 Task: Select the live option in the inline chat mode.
Action: Mouse moved to (76, 442)
Screenshot: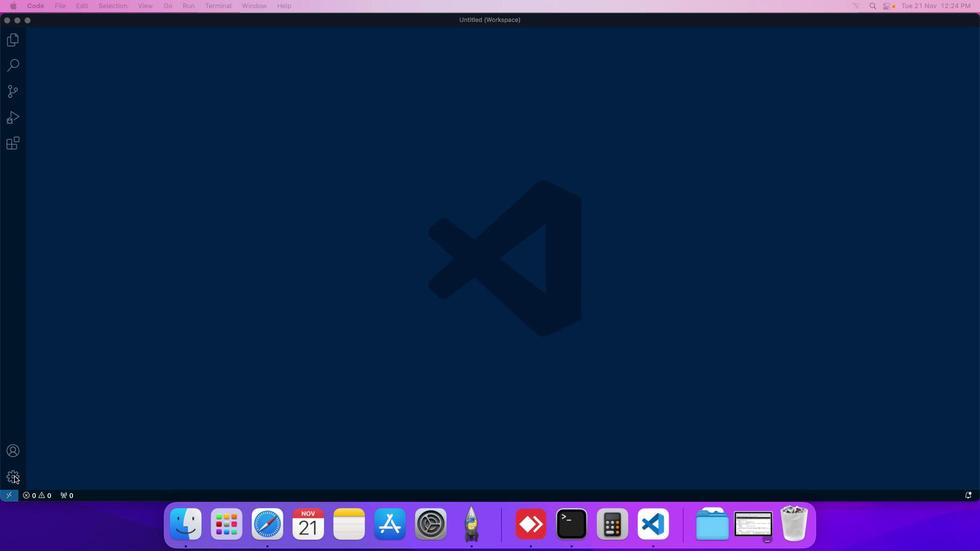 
Action: Mouse pressed left at (76, 442)
Screenshot: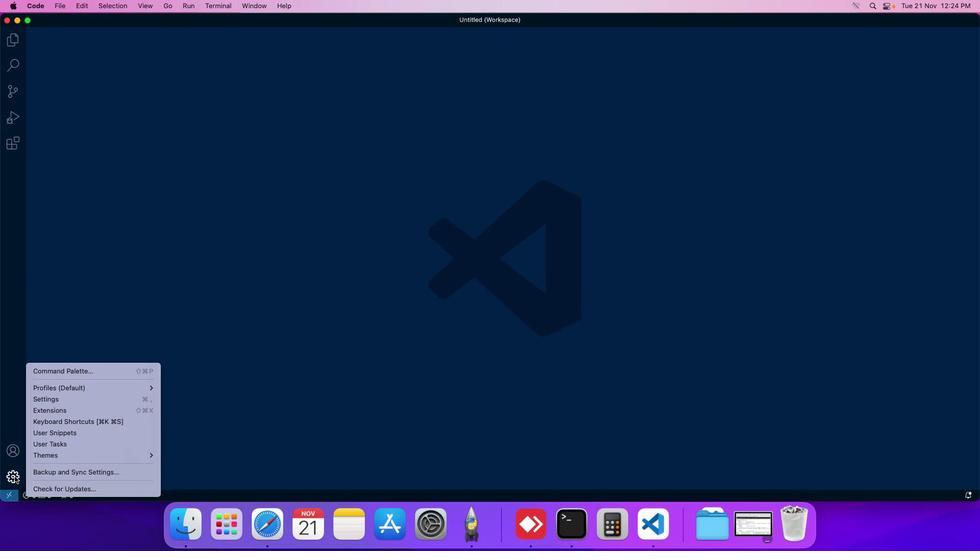 
Action: Mouse moved to (102, 376)
Screenshot: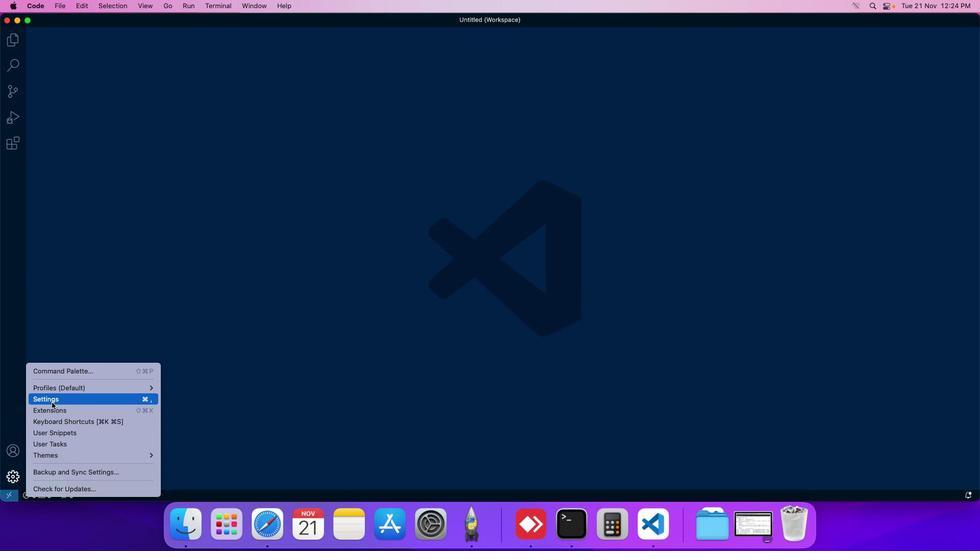 
Action: Mouse pressed left at (102, 376)
Screenshot: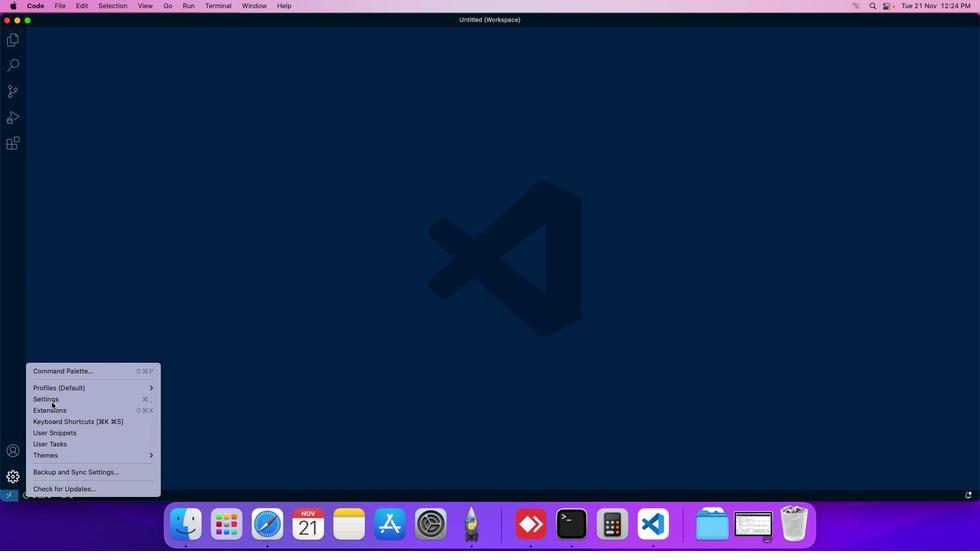 
Action: Mouse moved to (229, 98)
Screenshot: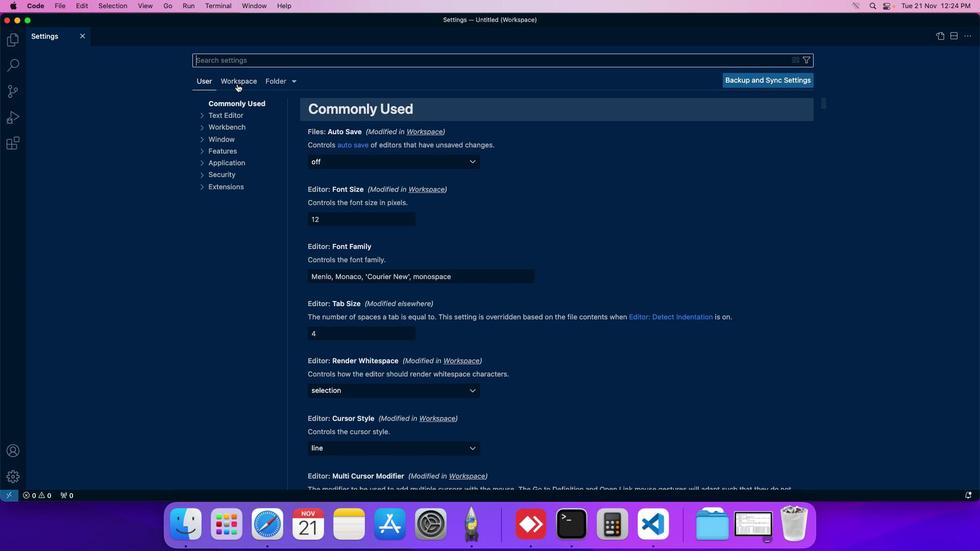 
Action: Mouse pressed left at (229, 98)
Screenshot: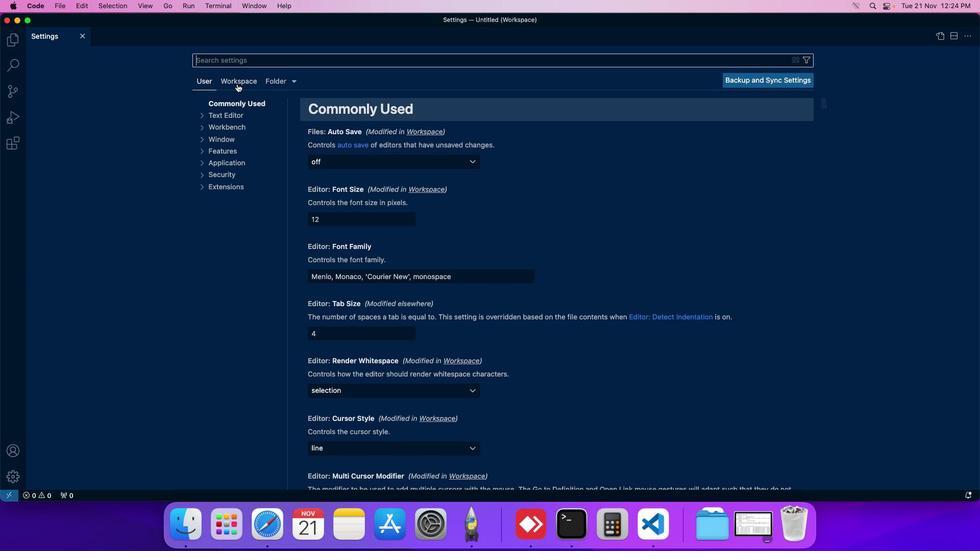 
Action: Mouse moved to (226, 157)
Screenshot: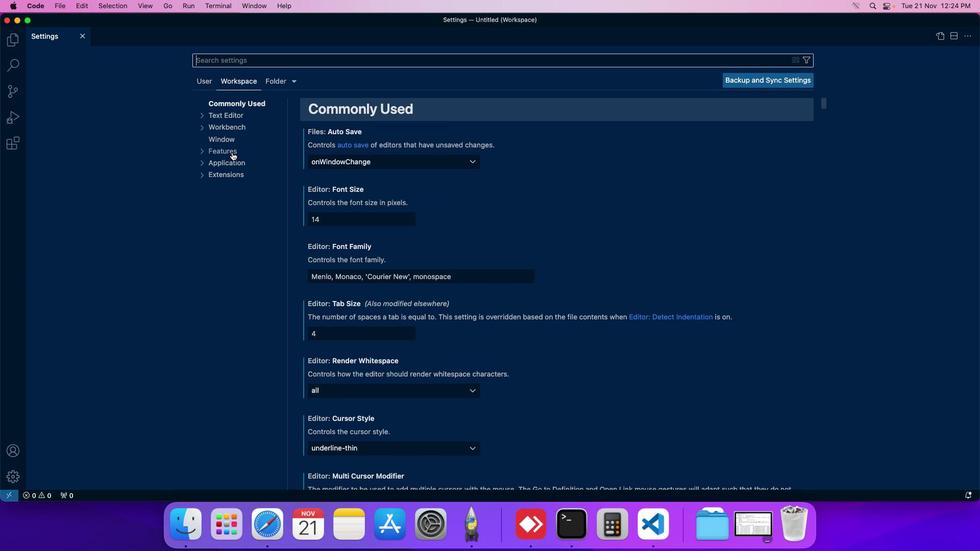 
Action: Mouse pressed left at (226, 157)
Screenshot: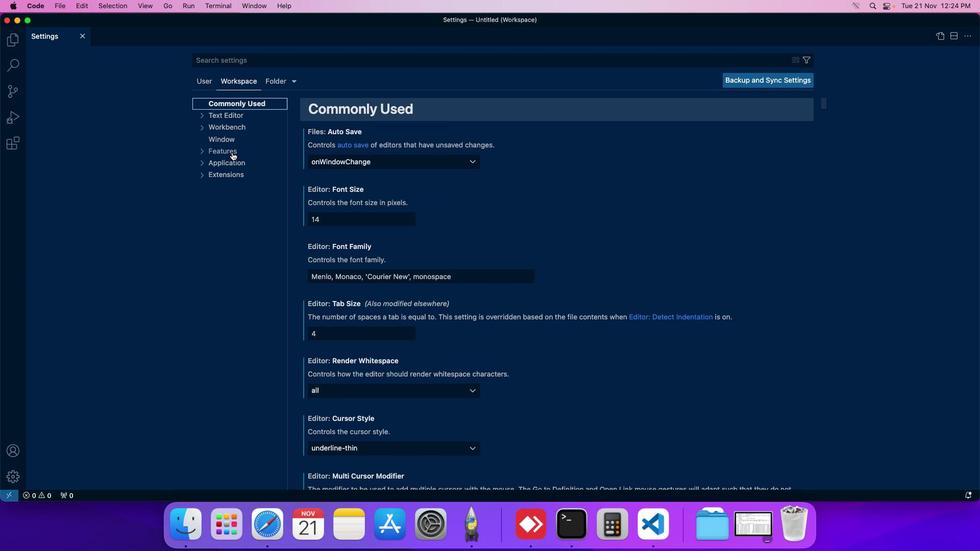 
Action: Mouse moved to (221, 341)
Screenshot: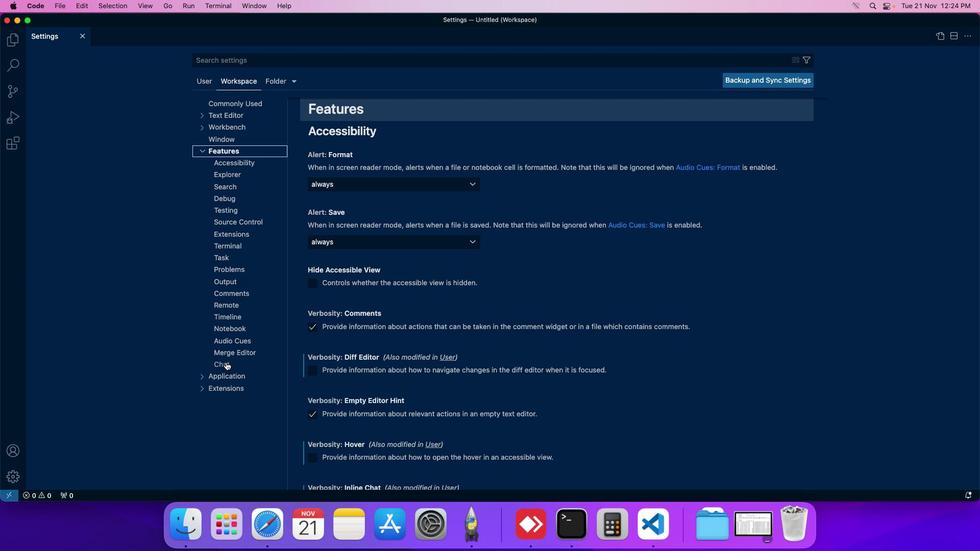 
Action: Mouse pressed left at (221, 341)
Screenshot: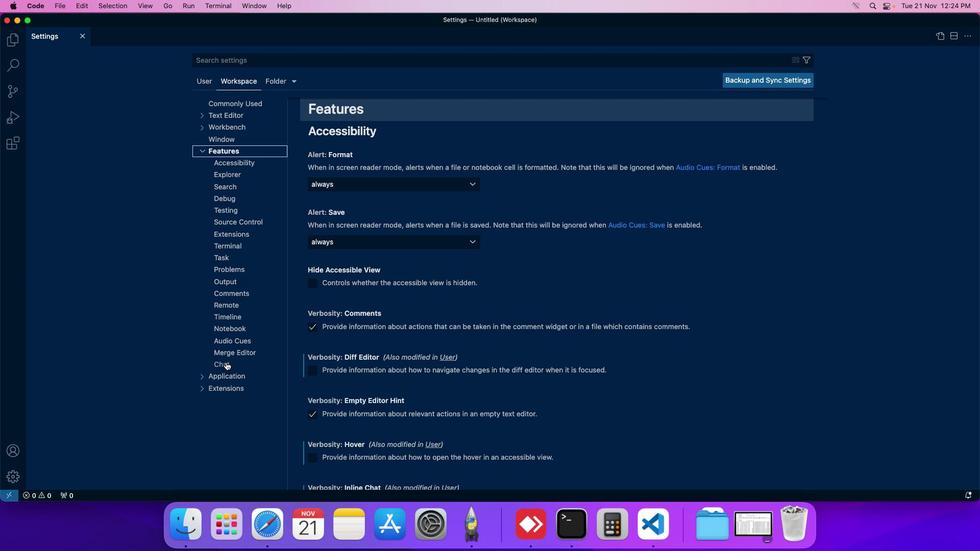 
Action: Mouse moved to (304, 358)
Screenshot: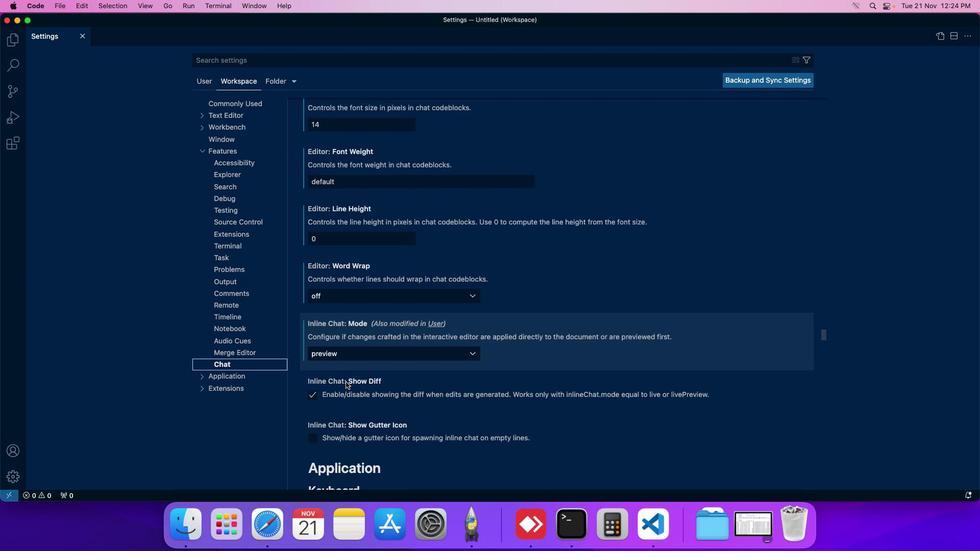 
Action: Mouse scrolled (304, 358) with delta (66, 24)
Screenshot: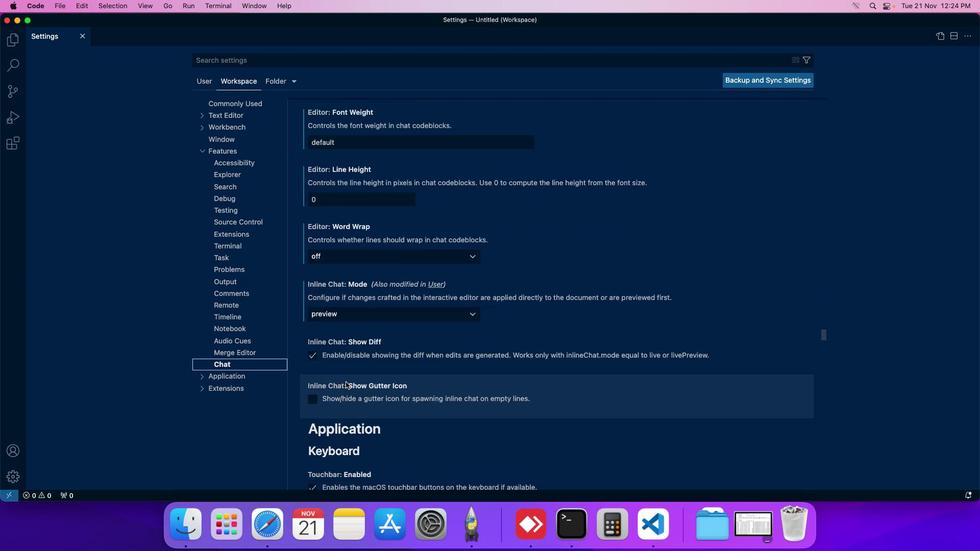 
Action: Mouse scrolled (304, 358) with delta (66, 24)
Screenshot: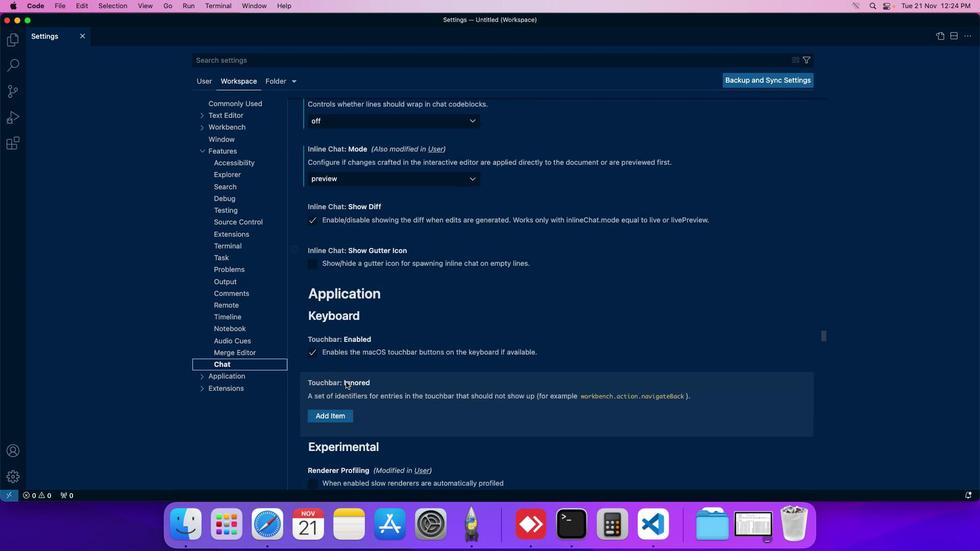 
Action: Mouse scrolled (304, 358) with delta (66, 24)
Screenshot: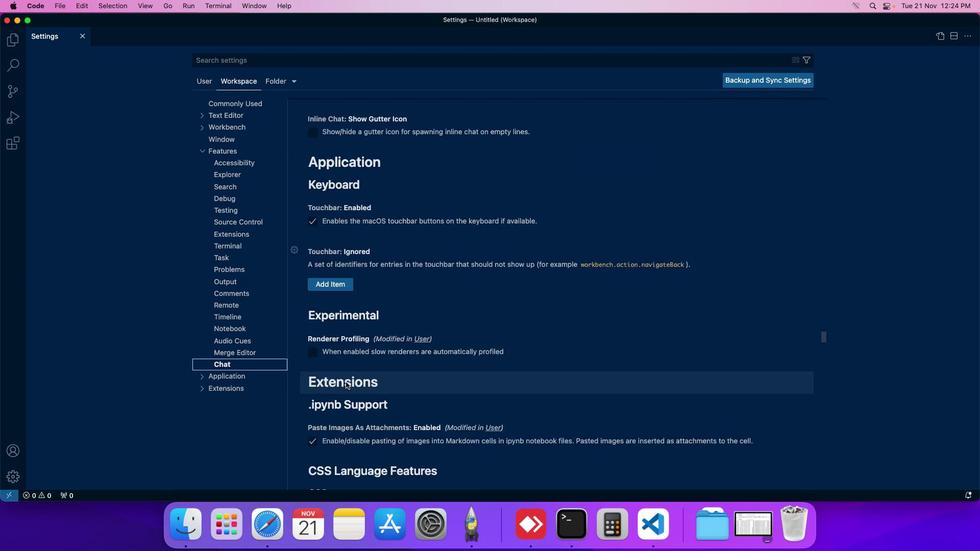 
Action: Mouse scrolled (304, 358) with delta (66, 25)
Screenshot: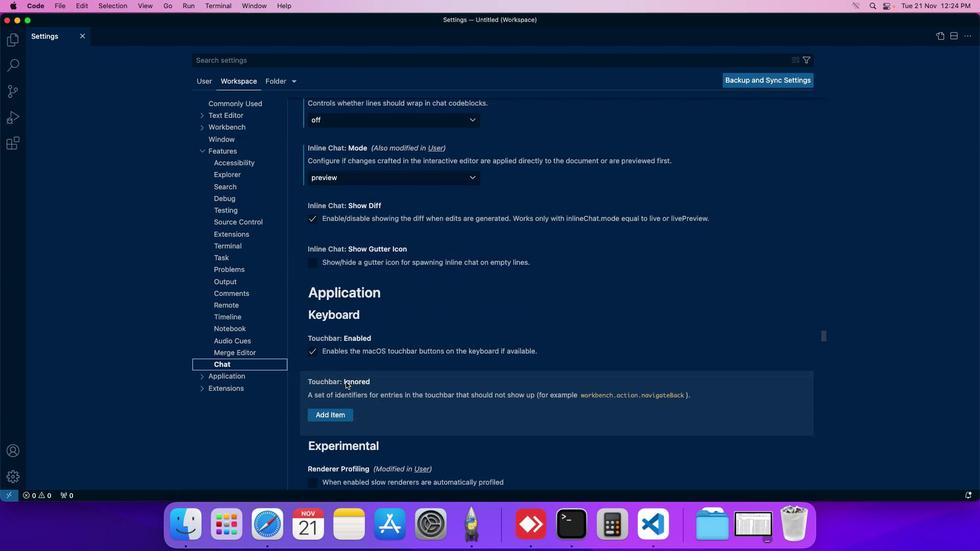 
Action: Mouse moved to (300, 186)
Screenshot: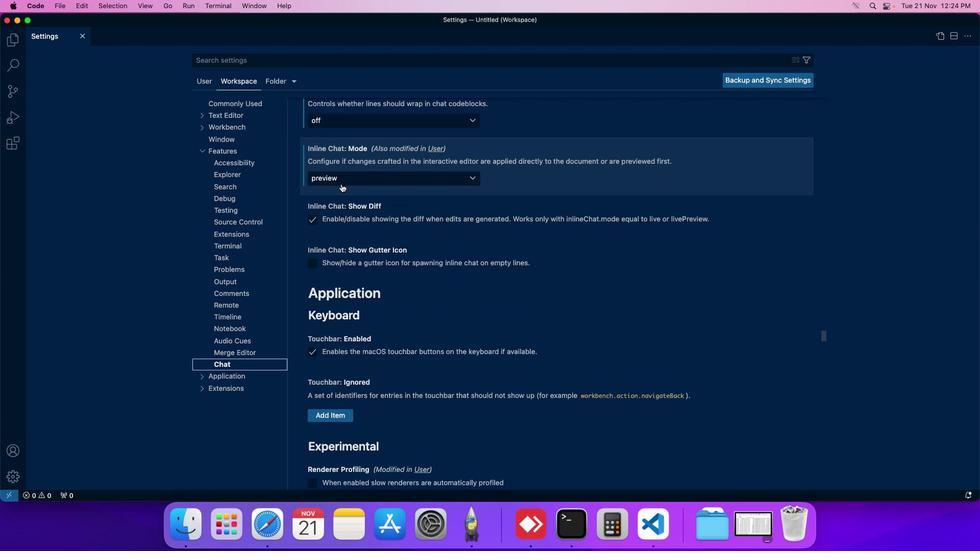 
Action: Mouse pressed left at (300, 186)
Screenshot: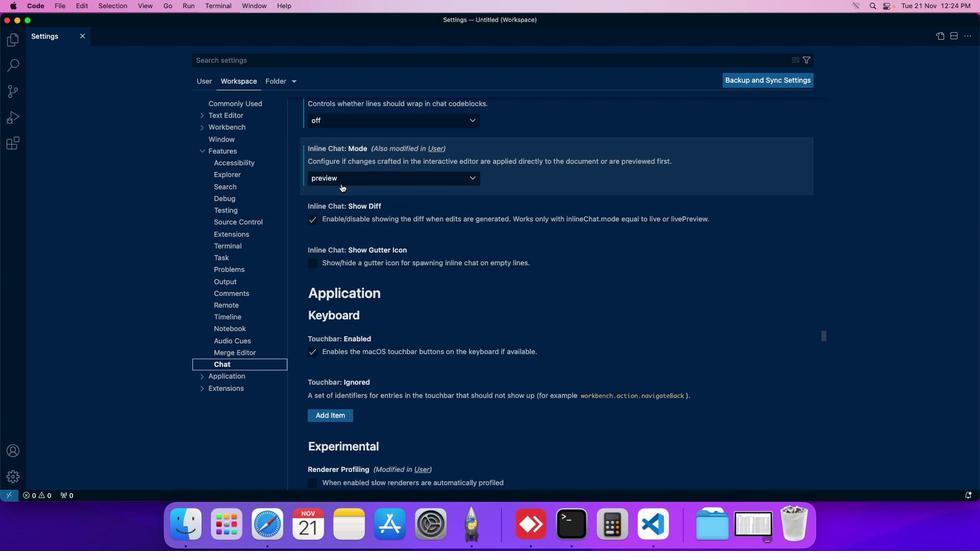 
Action: Mouse moved to (292, 211)
Screenshot: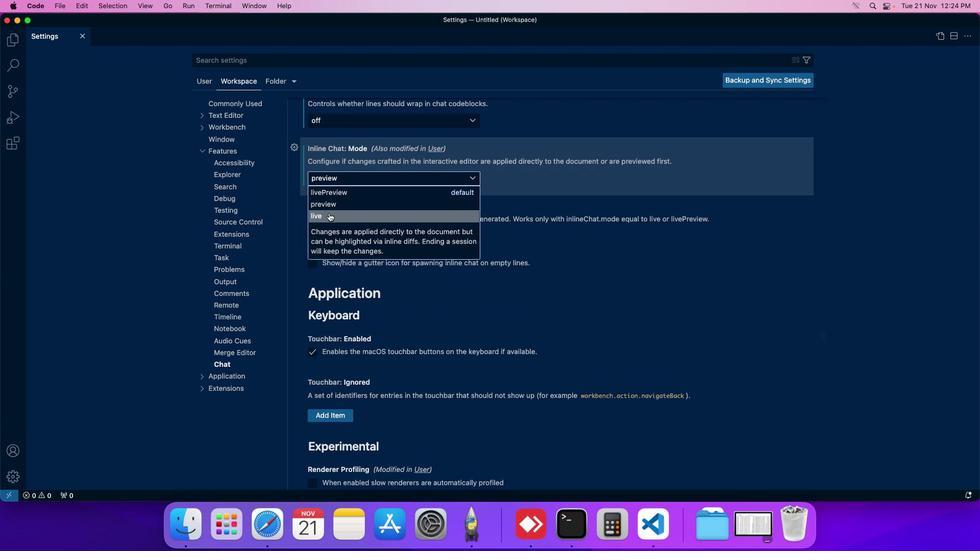 
Action: Mouse pressed left at (292, 211)
Screenshot: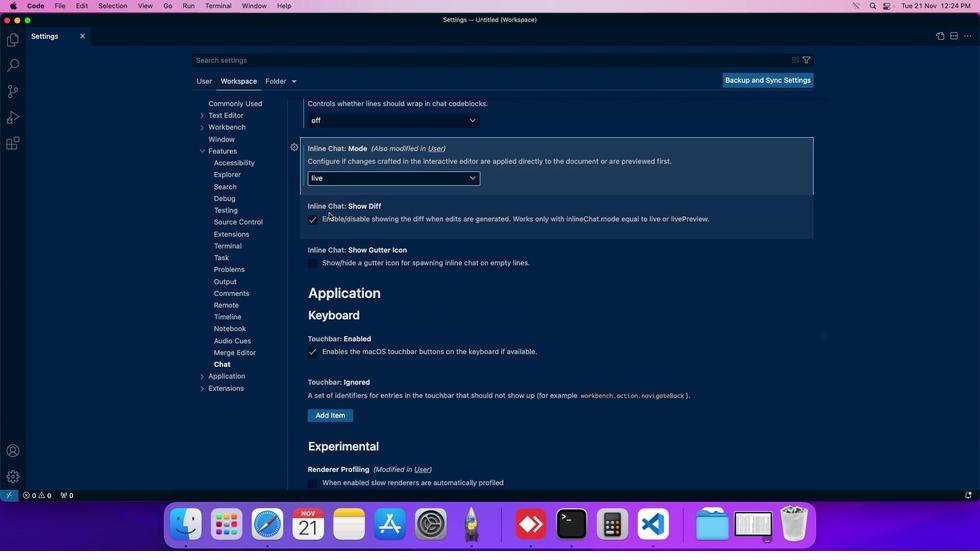 
Action: Mouse moved to (303, 188)
Screenshot: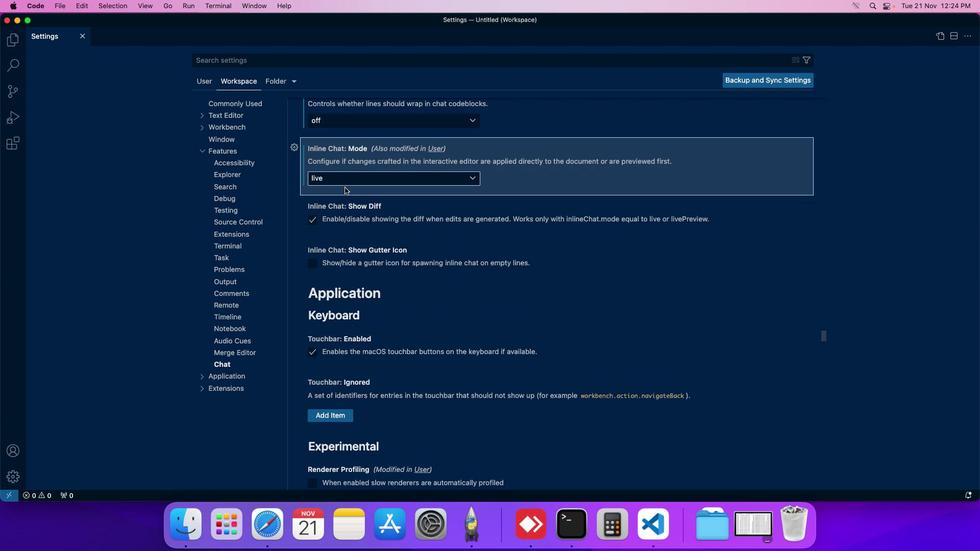 
